 Task: Select imported Contacts.
Action: Mouse moved to (490, 49)
Screenshot: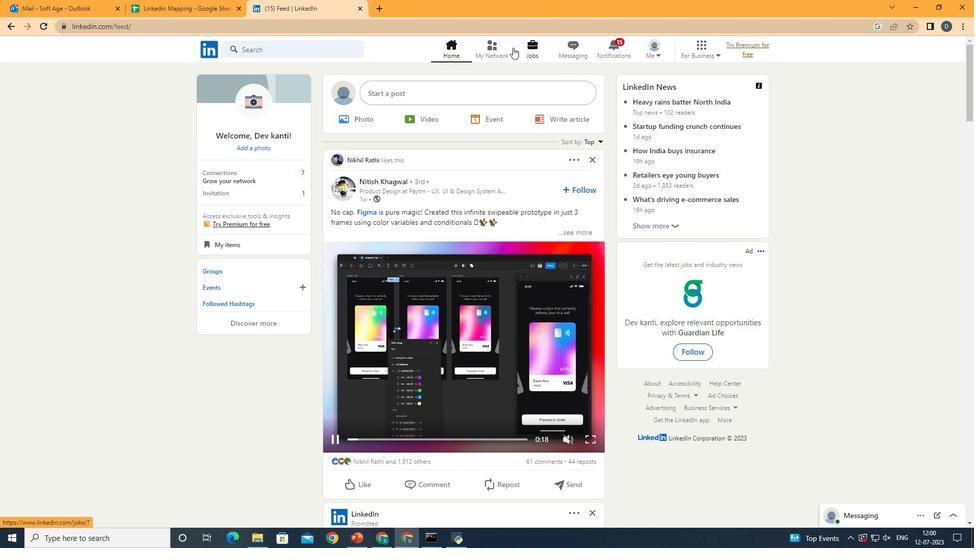 
Action: Mouse pressed left at (490, 49)
Screenshot: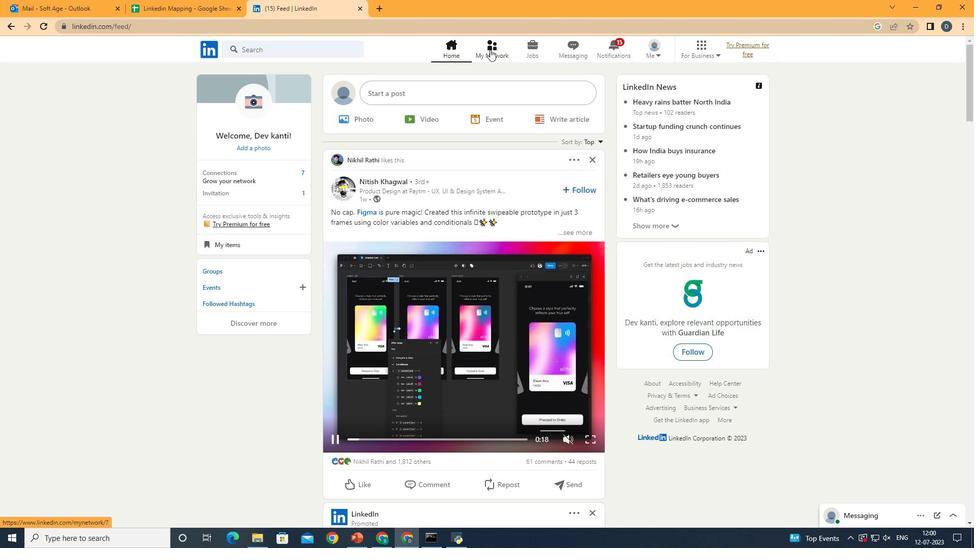 
Action: Mouse moved to (333, 123)
Screenshot: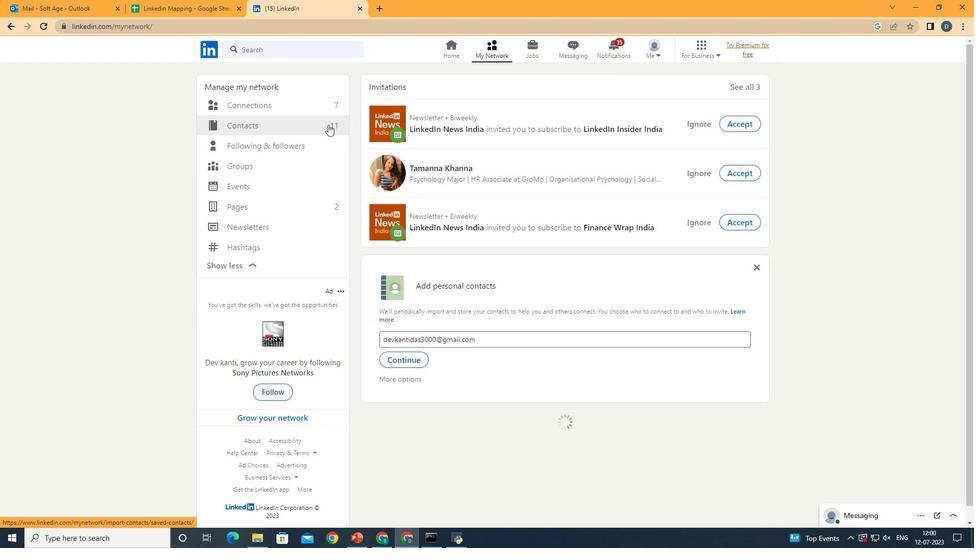 
Action: Mouse pressed left at (333, 123)
Screenshot: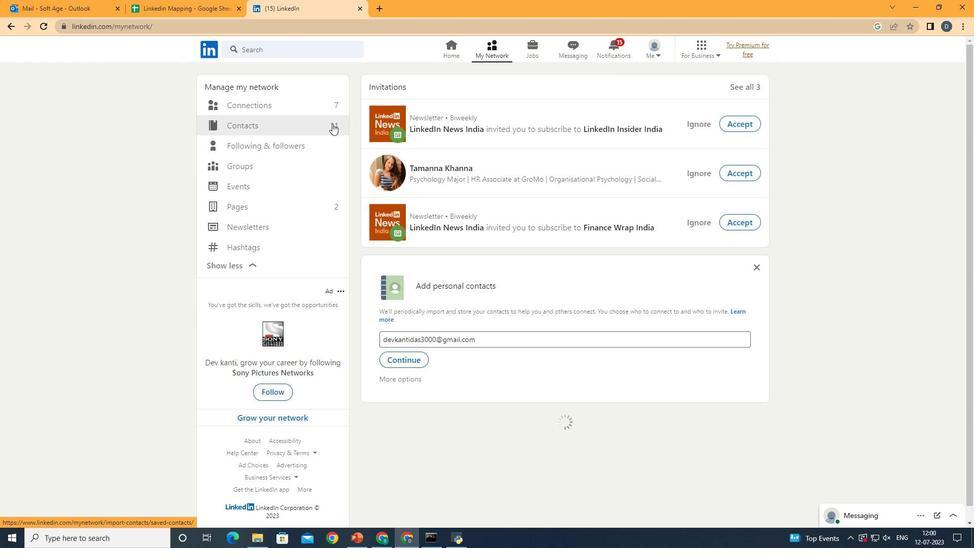
Action: Mouse moved to (692, 146)
Screenshot: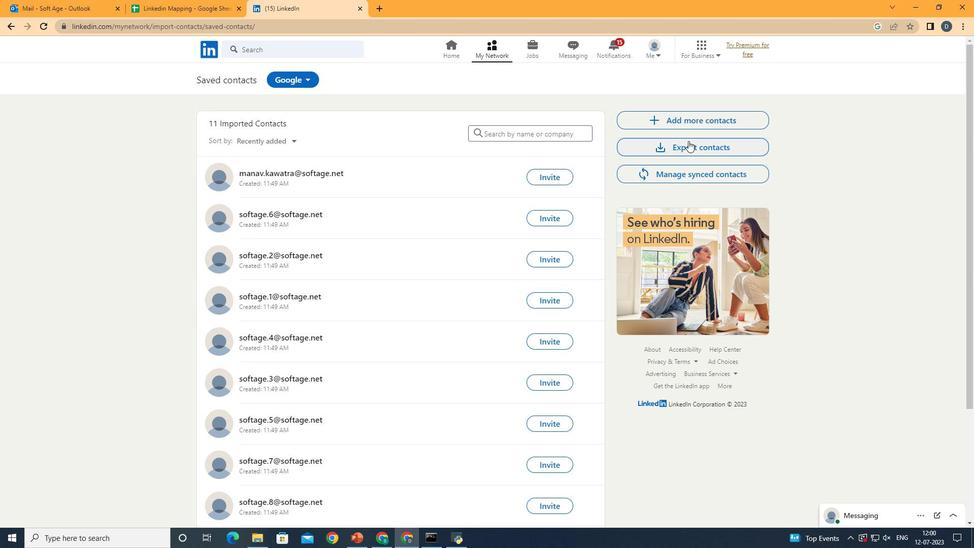 
Action: Mouse pressed left at (692, 146)
Screenshot: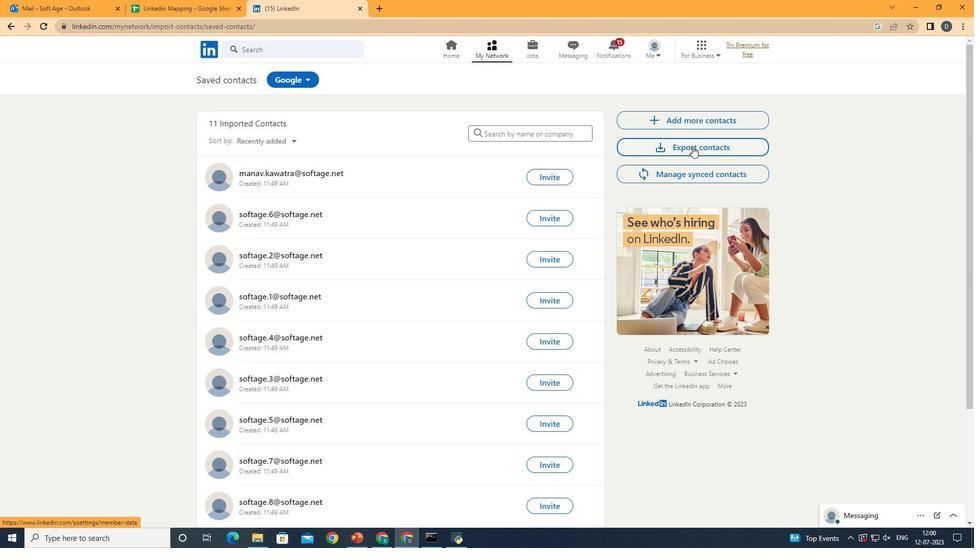 
Action: Mouse moved to (424, 177)
Screenshot: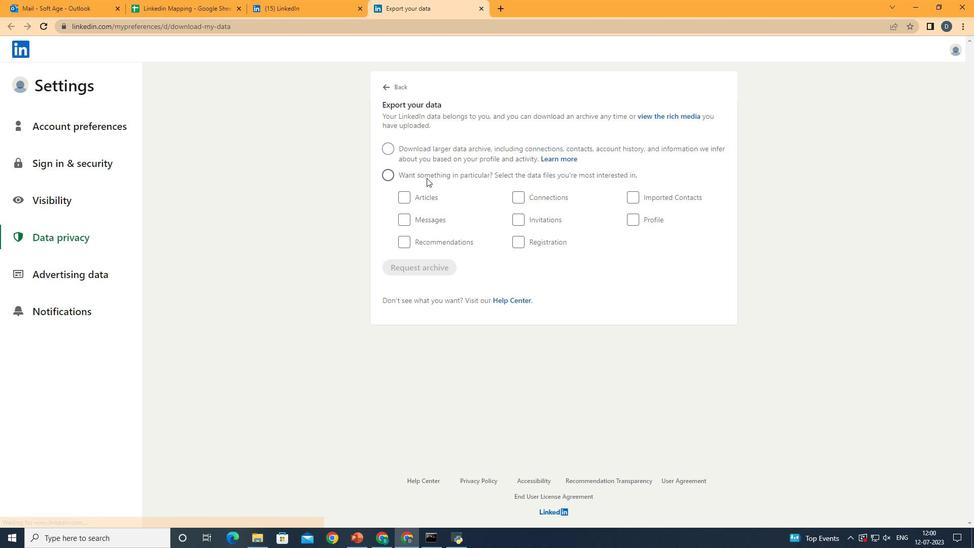 
Action: Mouse pressed left at (424, 177)
Screenshot: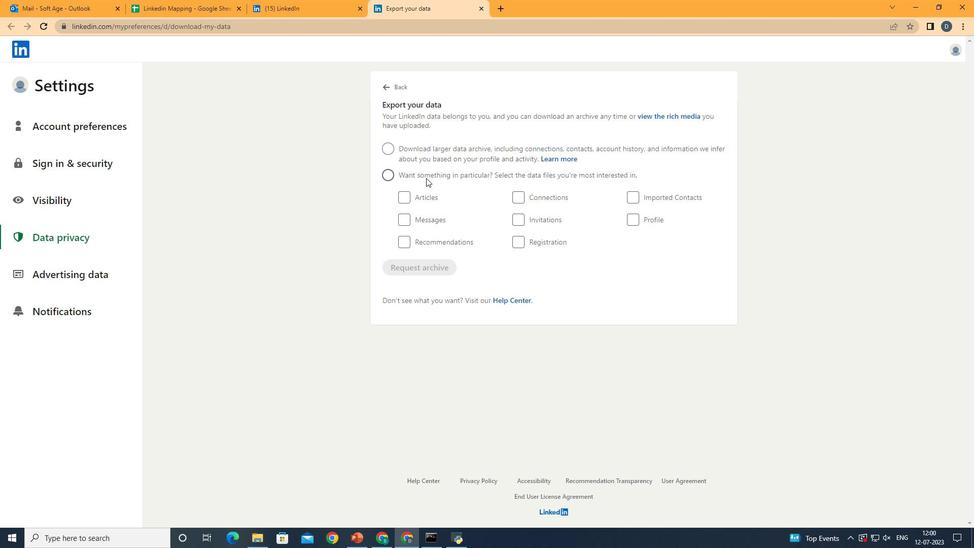 
Action: Mouse moved to (647, 199)
Screenshot: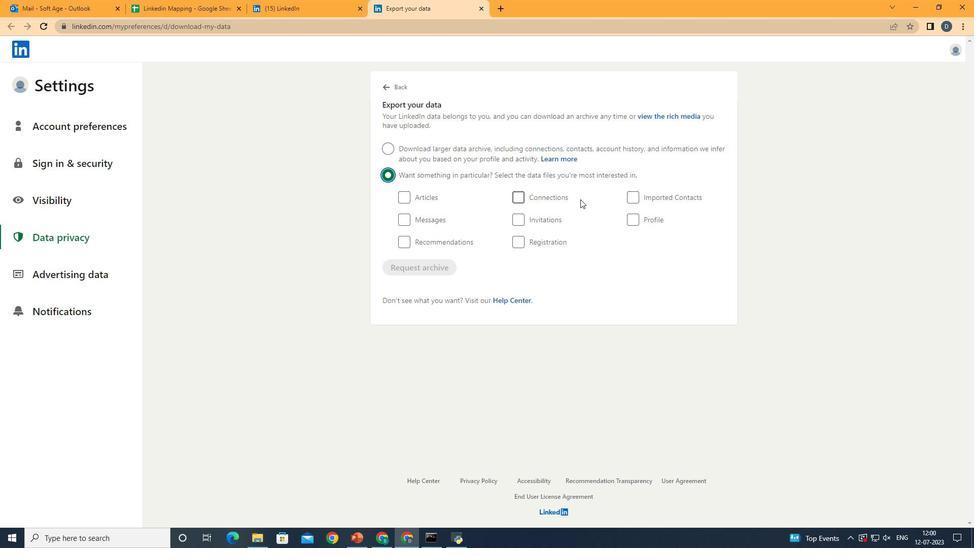 
Action: Mouse pressed left at (647, 199)
Screenshot: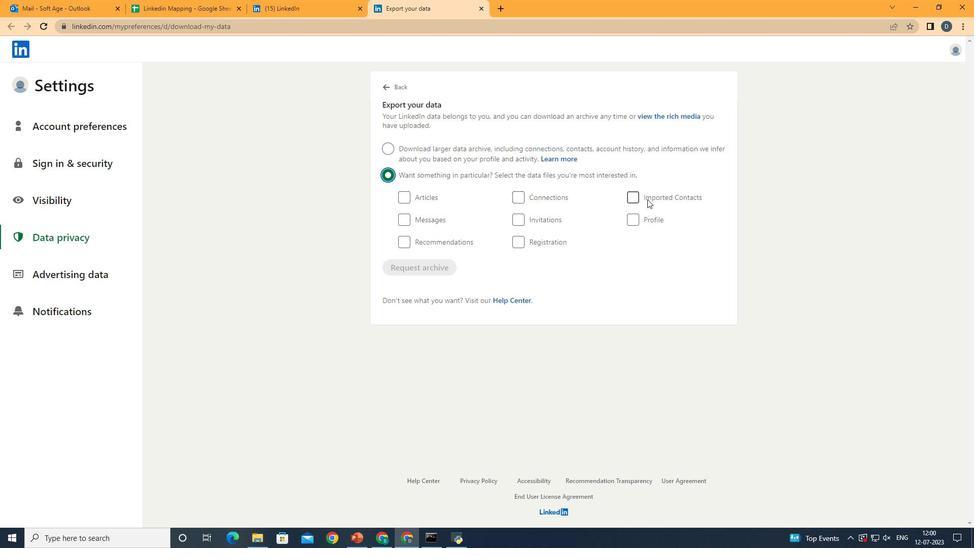 
Action: Mouse moved to (802, 255)
Screenshot: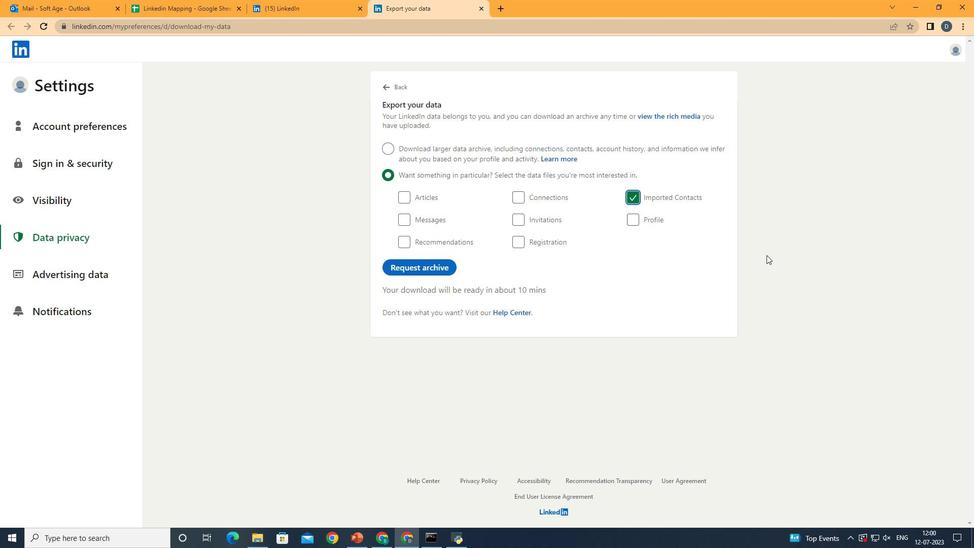 
